 Task: Add the task  Develop a new online appointment scheduling system for a service provider to the section Code Cheetahs in the project AgileHorizon and add a Due Date to the respective task as 2023/07/01
Action: Mouse scrolled (63, 80) with delta (0, 0)
Screenshot: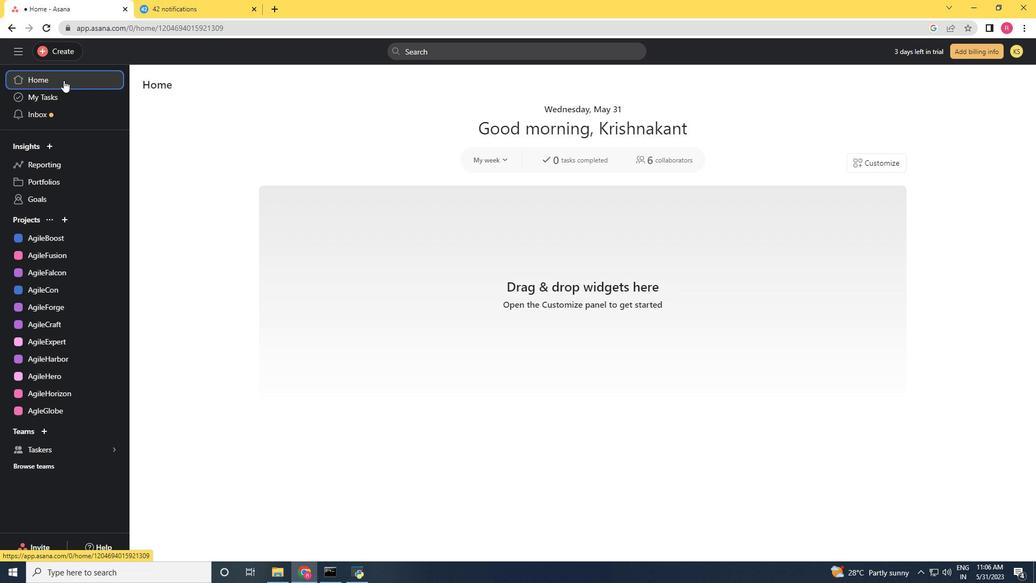 
Action: Mouse moved to (93, 390)
Screenshot: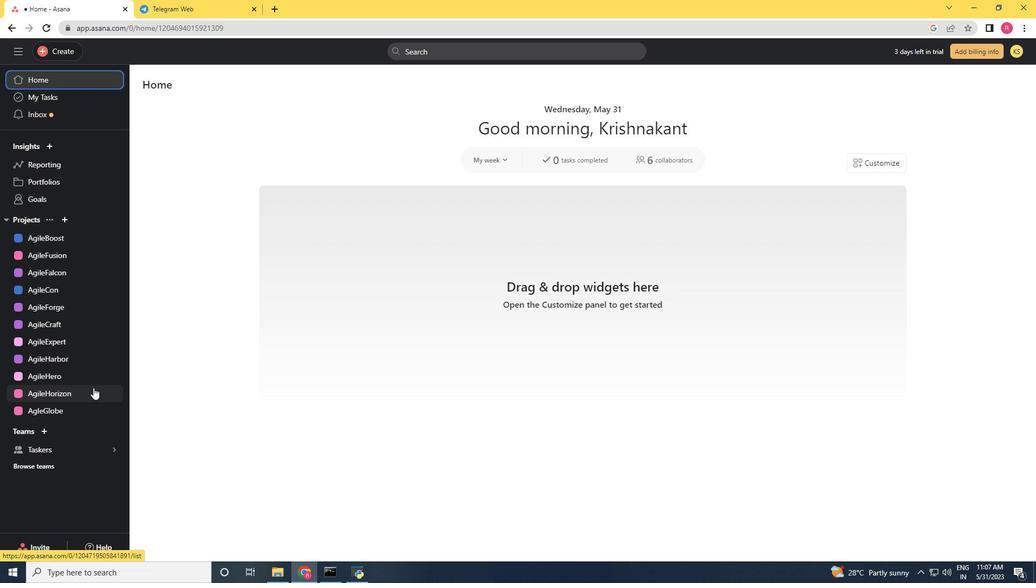
Action: Mouse pressed left at (93, 390)
Screenshot: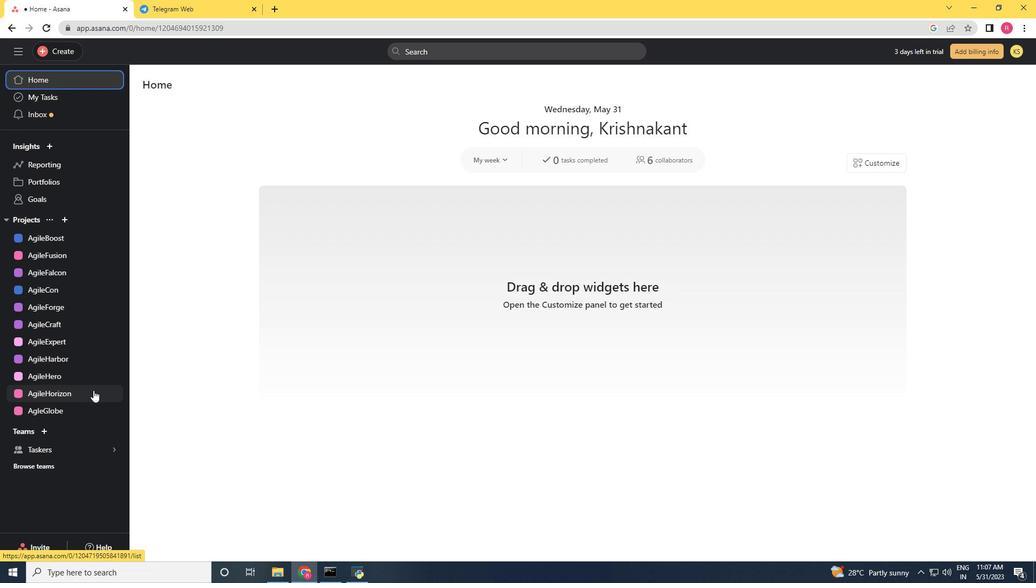 
Action: Mouse moved to (476, 420)
Screenshot: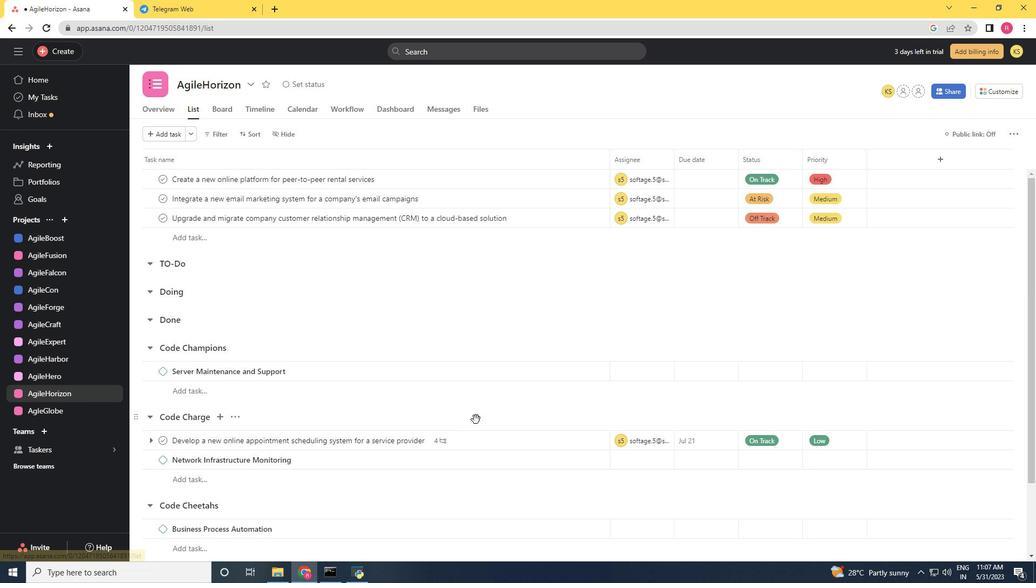 
Action: Mouse scrolled (476, 420) with delta (0, 0)
Screenshot: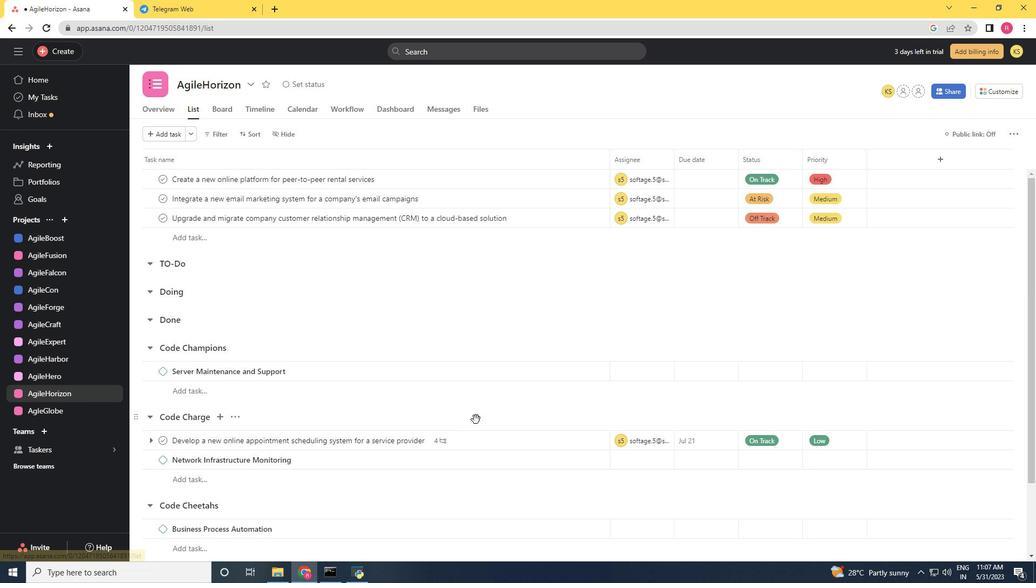
Action: Mouse moved to (476, 422)
Screenshot: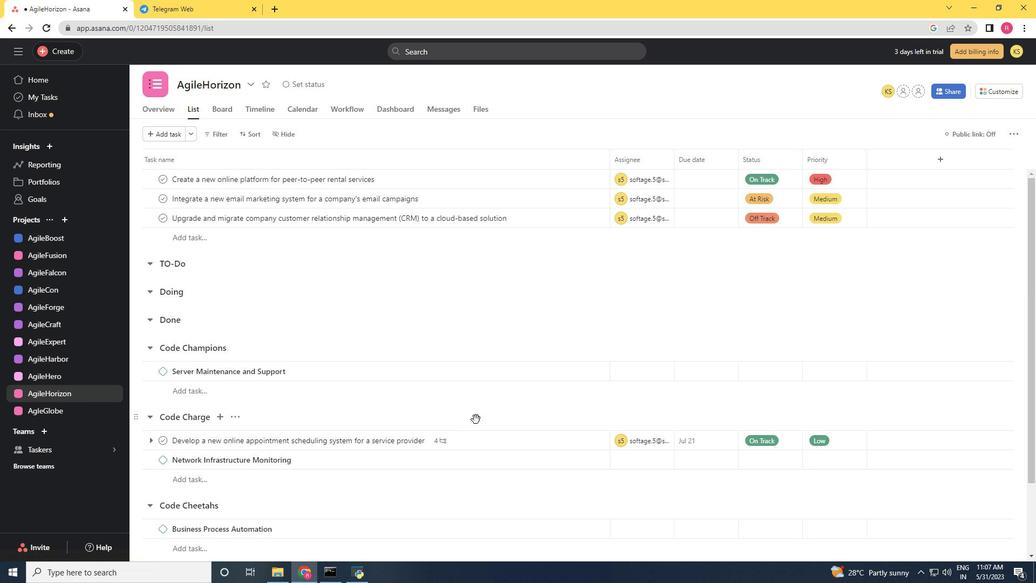 
Action: Mouse scrolled (476, 421) with delta (0, 0)
Screenshot: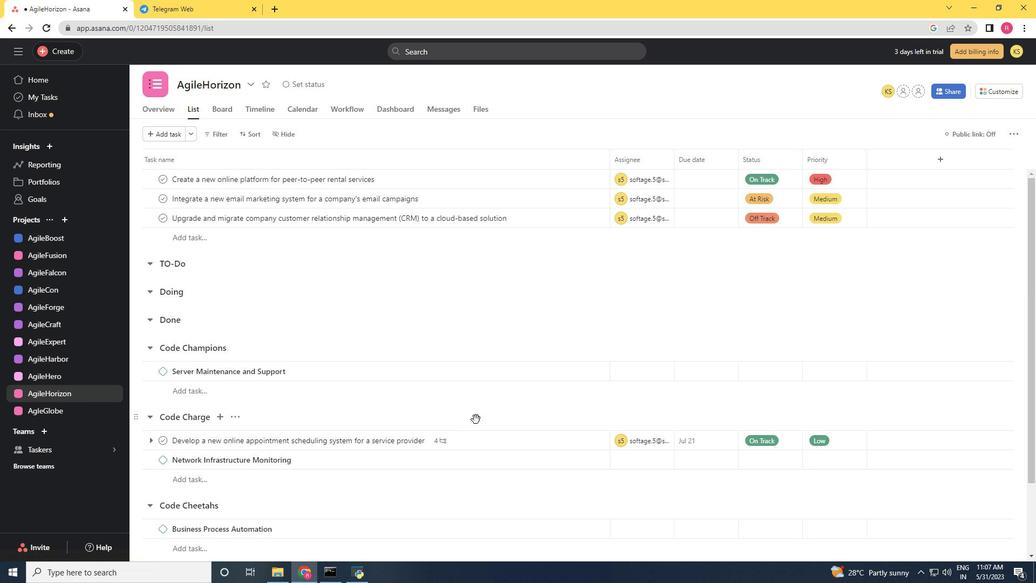 
Action: Mouse moved to (576, 354)
Screenshot: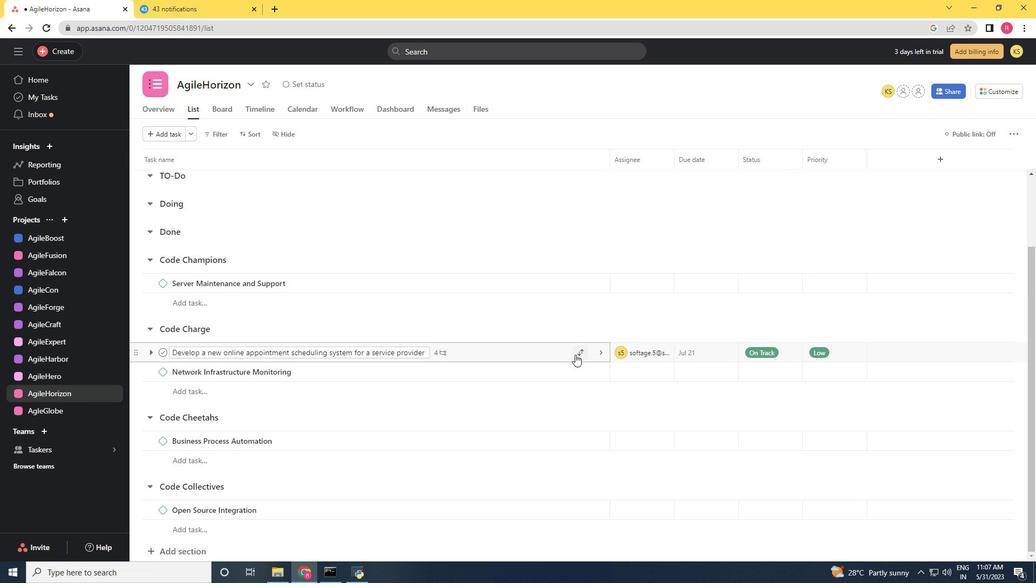 
Action: Mouse pressed left at (576, 354)
Screenshot: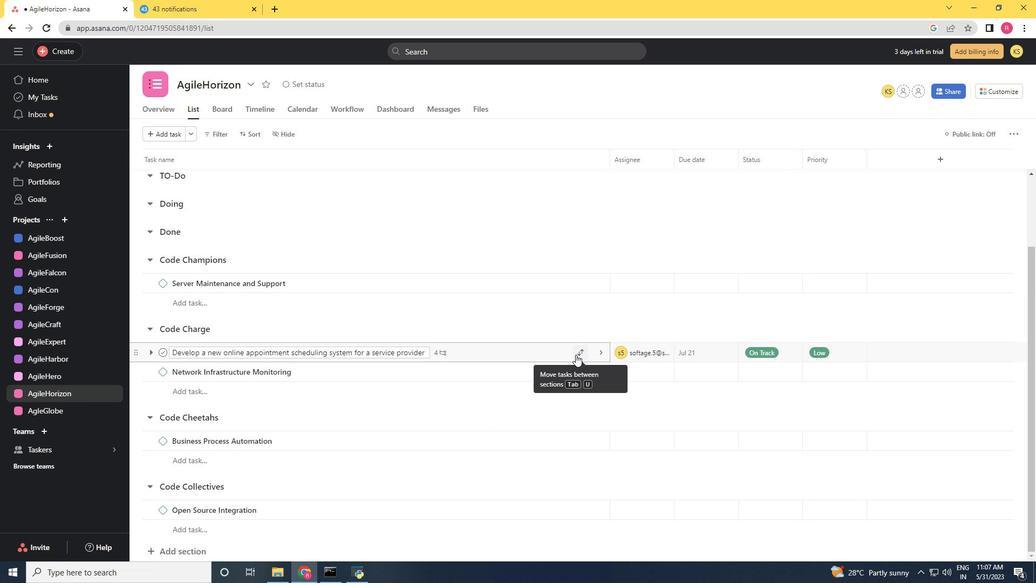 
Action: Mouse moved to (532, 509)
Screenshot: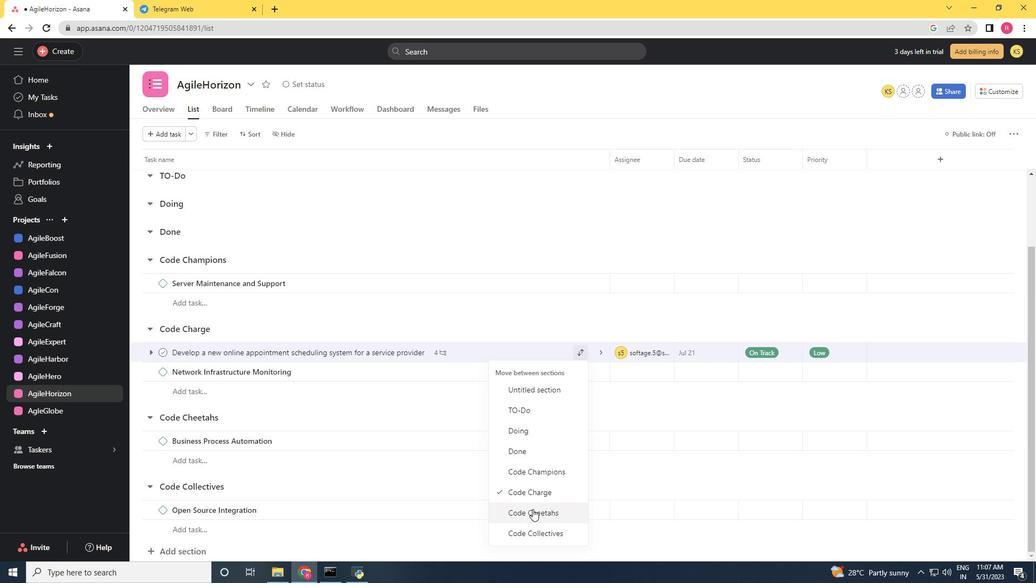 
Action: Mouse pressed left at (532, 509)
Screenshot: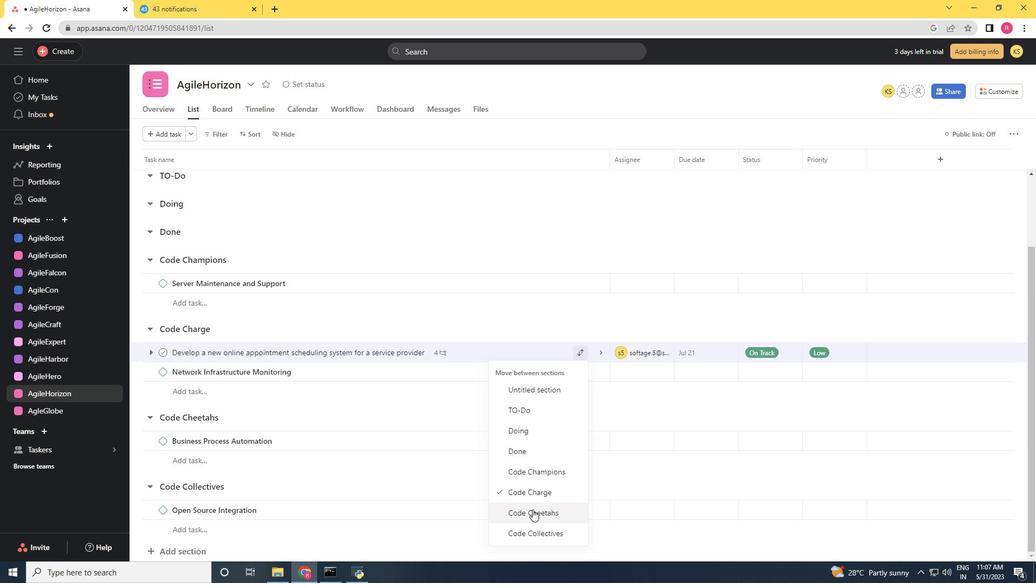 
Action: Mouse moved to (477, 395)
Screenshot: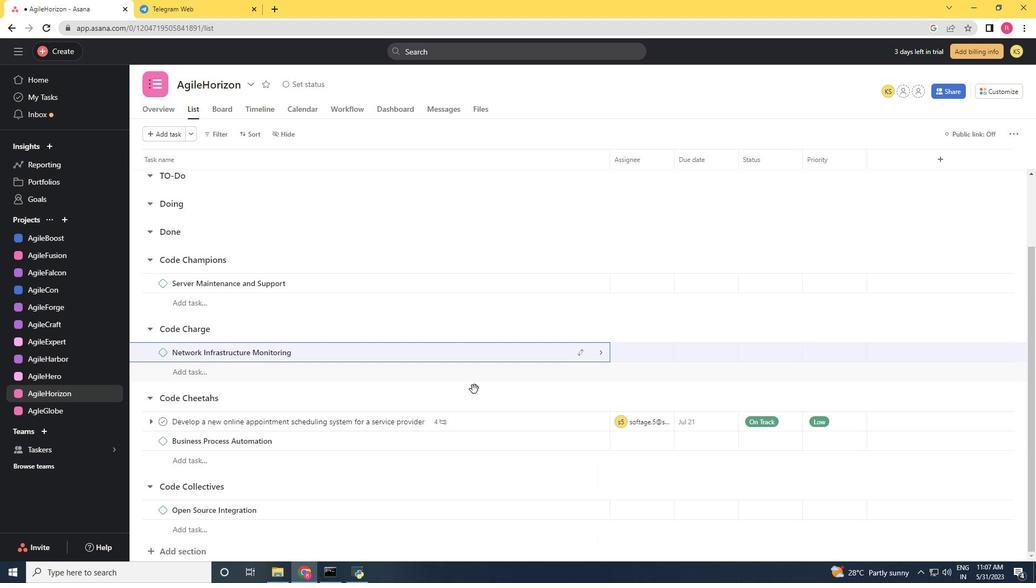 
Action: Mouse scrolled (477, 395) with delta (0, 0)
Screenshot: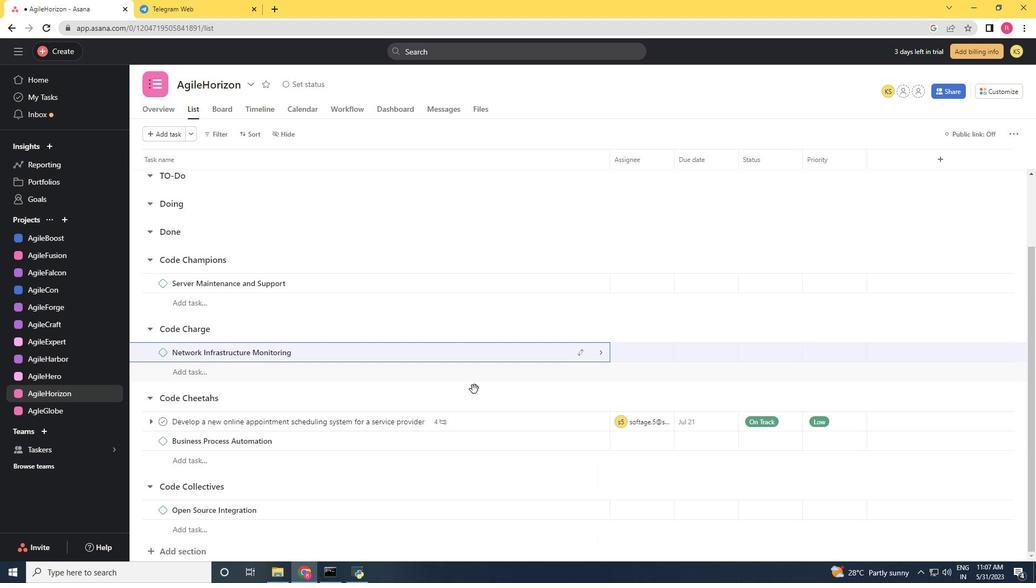 
Action: Mouse moved to (477, 397)
Screenshot: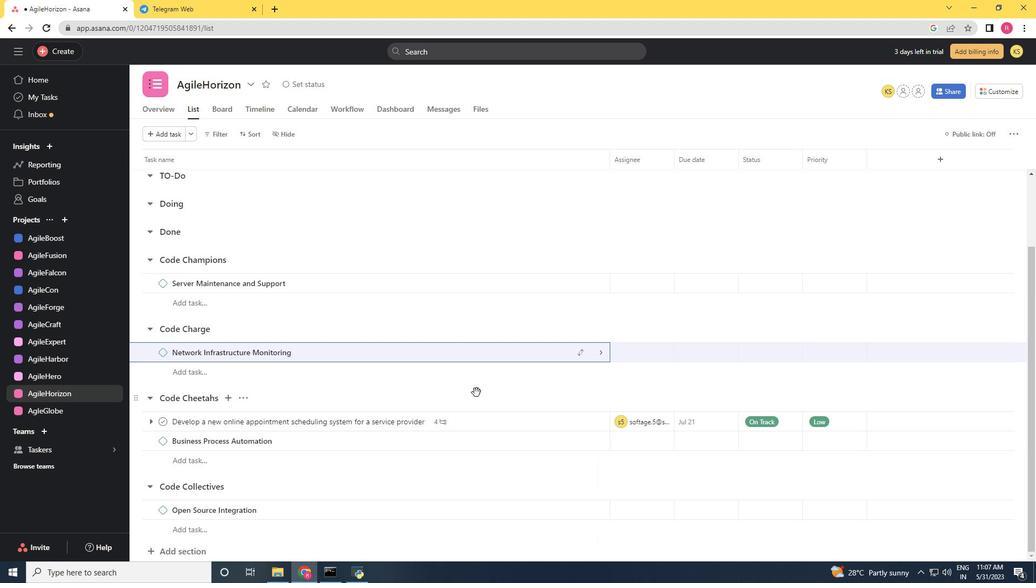 
Action: Mouse scrolled (477, 397) with delta (0, 0)
Screenshot: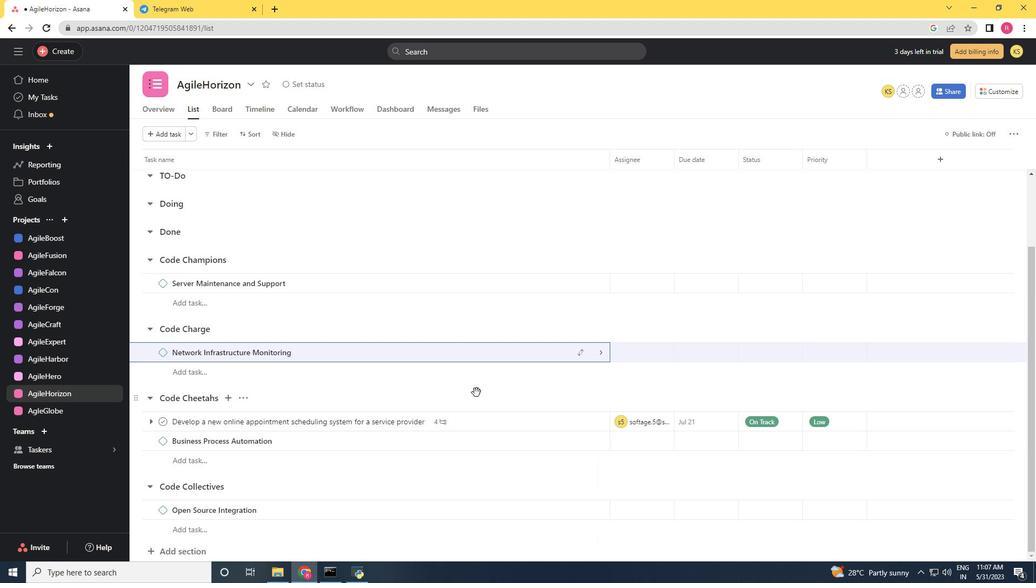 
Action: Mouse scrolled (477, 397) with delta (0, 0)
Screenshot: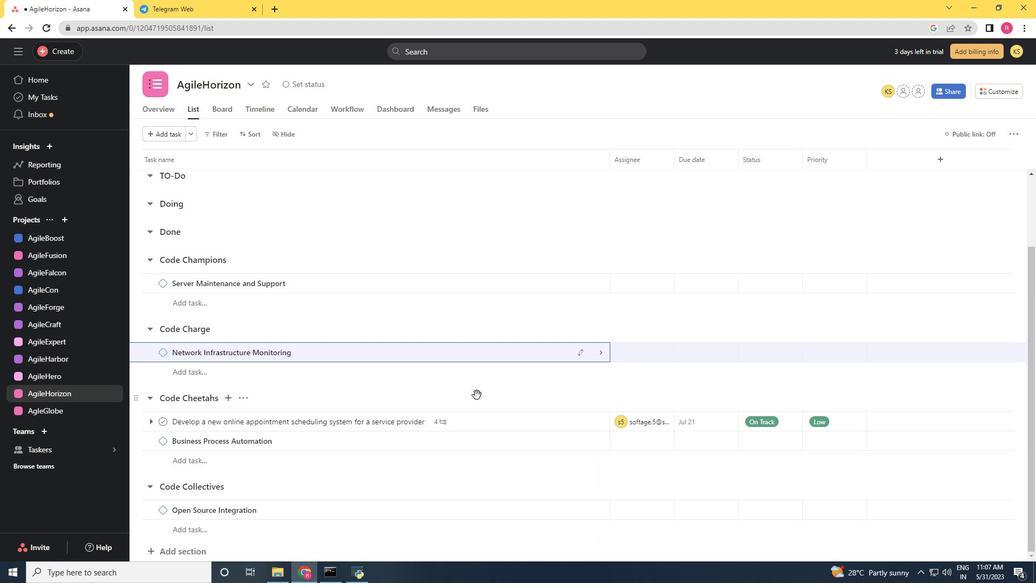 
Action: Mouse moved to (503, 420)
Screenshot: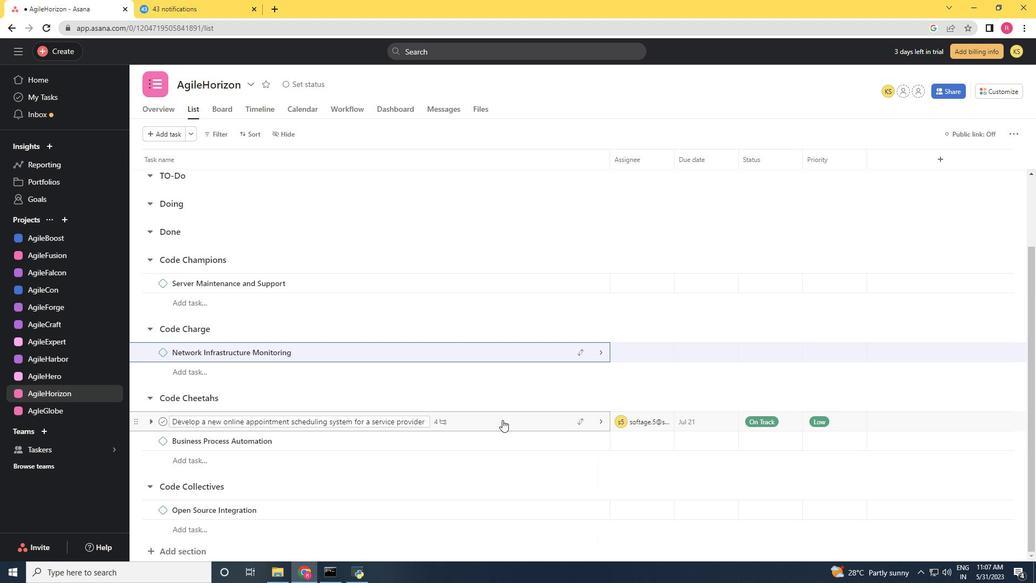 
Action: Mouse pressed left at (503, 420)
Screenshot: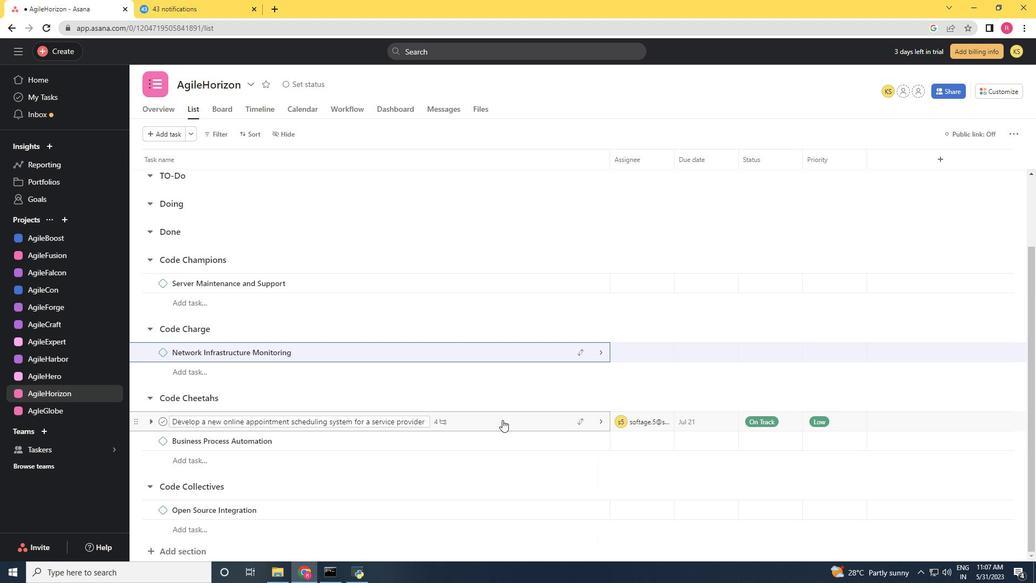
Action: Mouse moved to (796, 236)
Screenshot: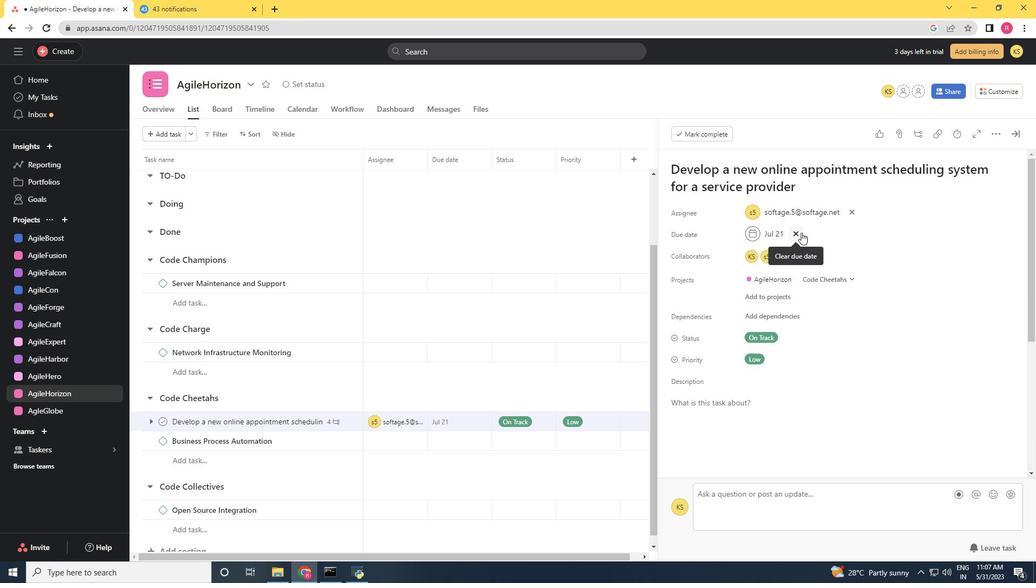 
Action: Mouse pressed left at (796, 236)
Screenshot: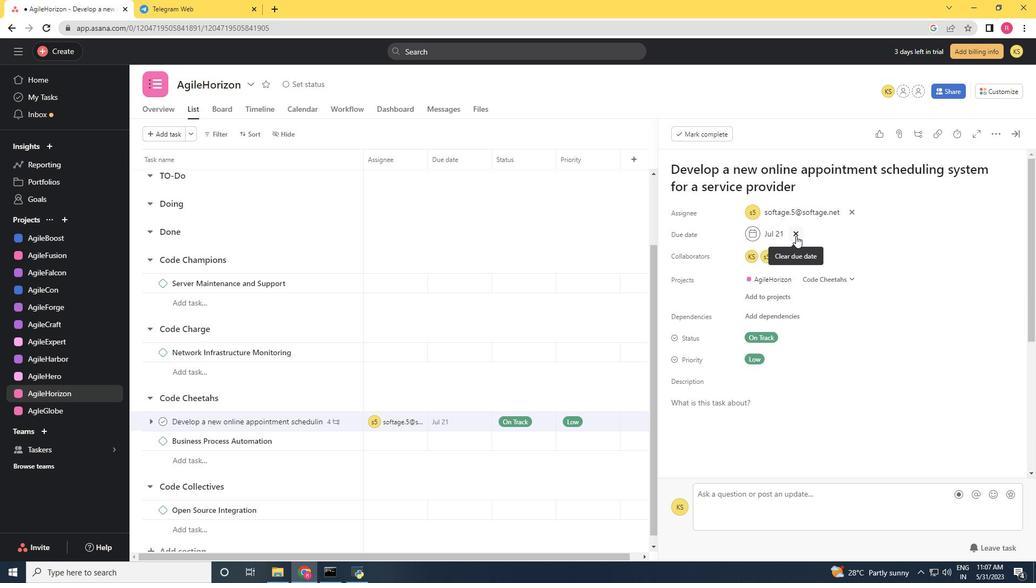 
Action: Mouse moved to (782, 236)
Screenshot: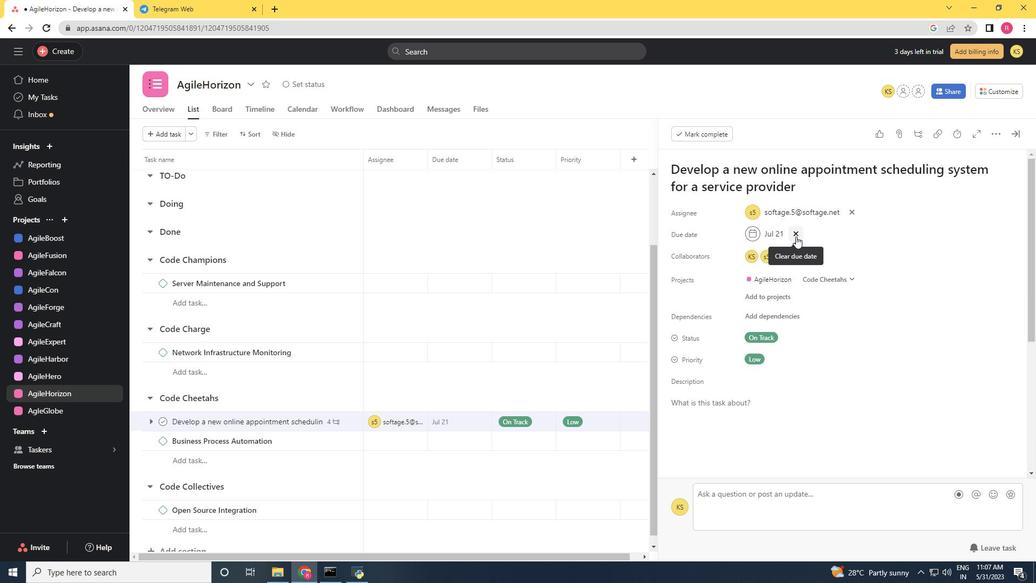 
Action: Mouse pressed left at (782, 236)
Screenshot: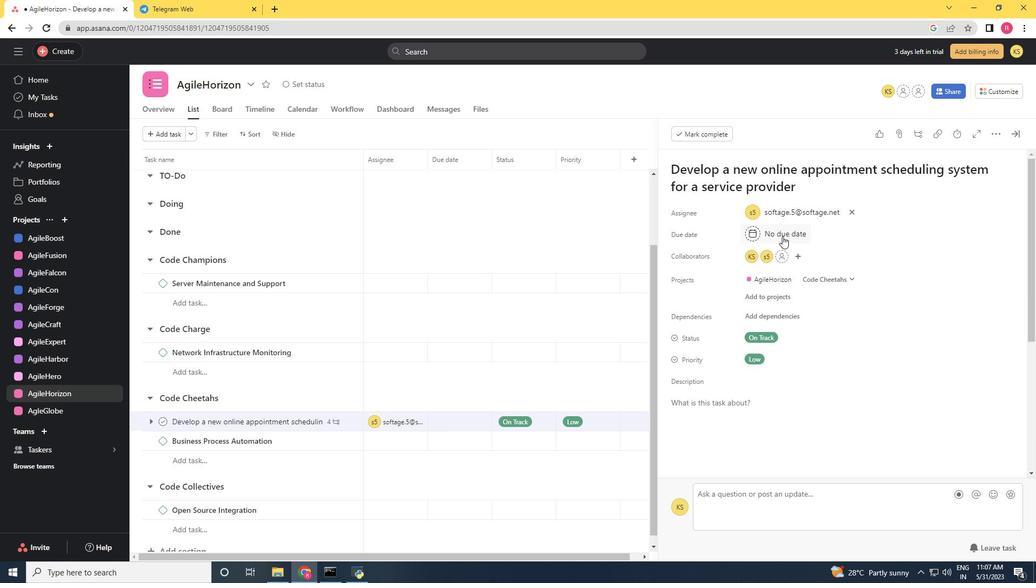 
Action: Mouse moved to (875, 288)
Screenshot: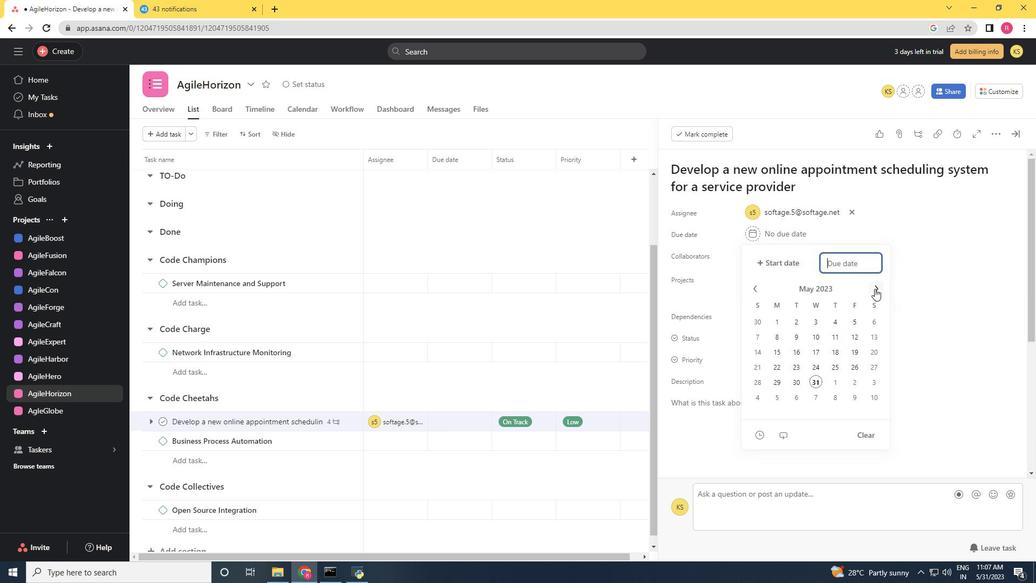 
Action: Mouse pressed left at (875, 288)
Screenshot: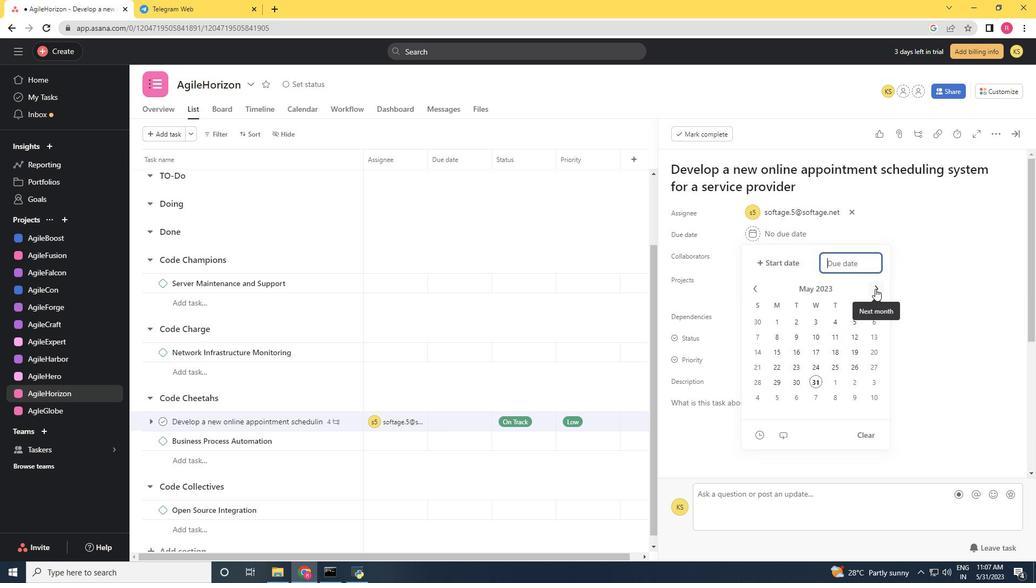 
Action: Mouse pressed left at (875, 288)
Screenshot: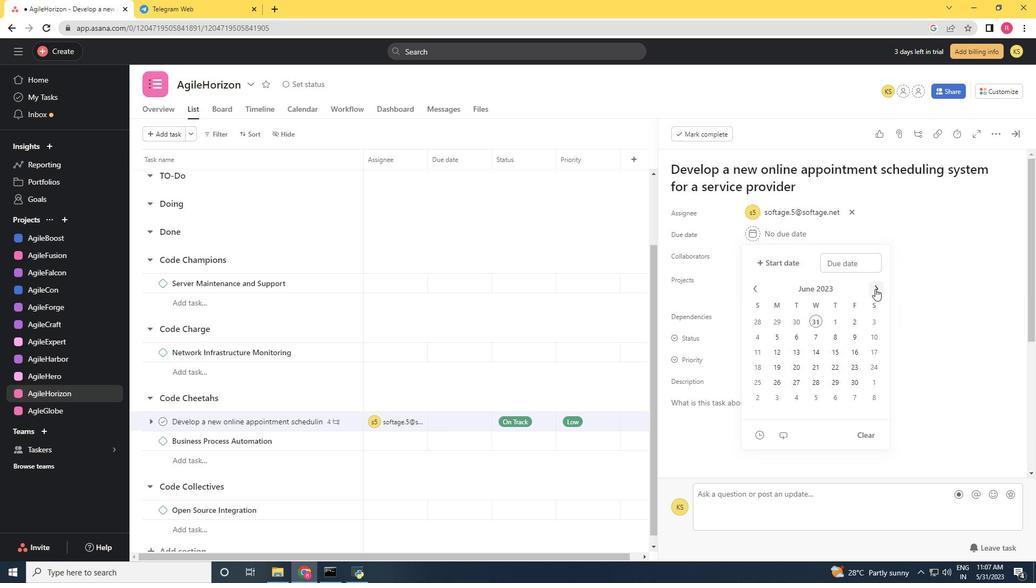 
Action: Mouse moved to (870, 321)
Screenshot: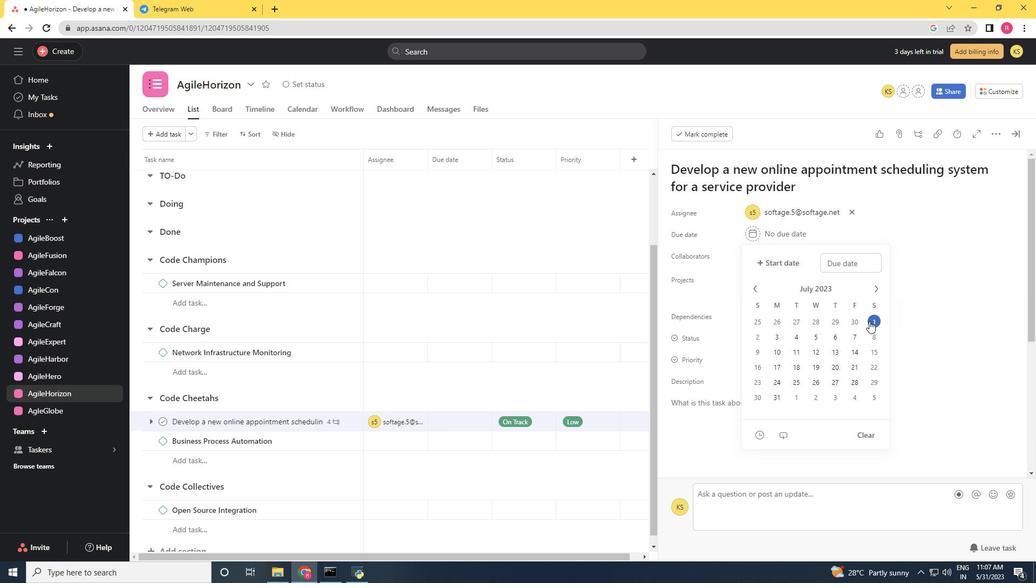 
Action: Mouse pressed left at (870, 321)
Screenshot: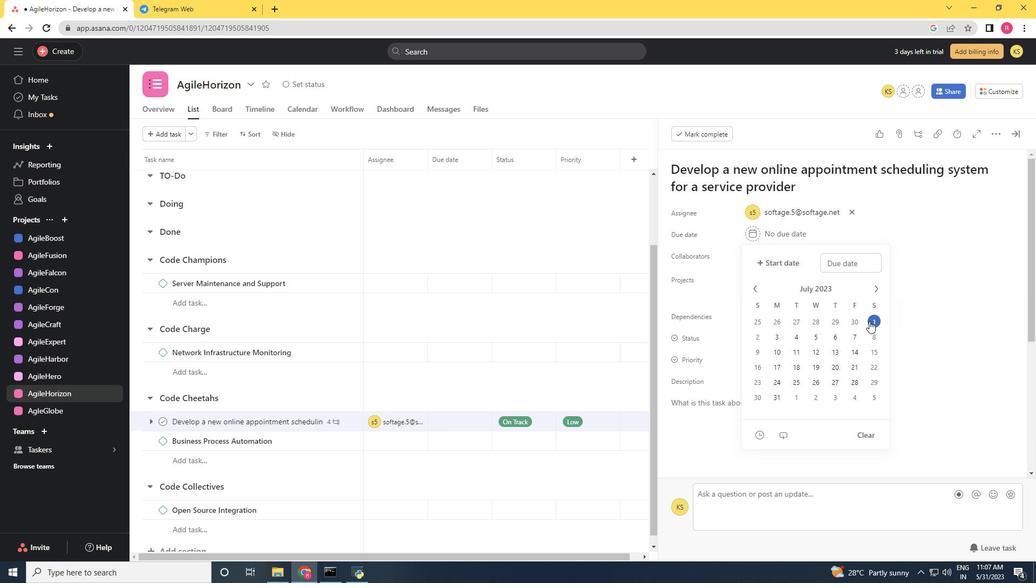
Action: Mouse moved to (922, 329)
Screenshot: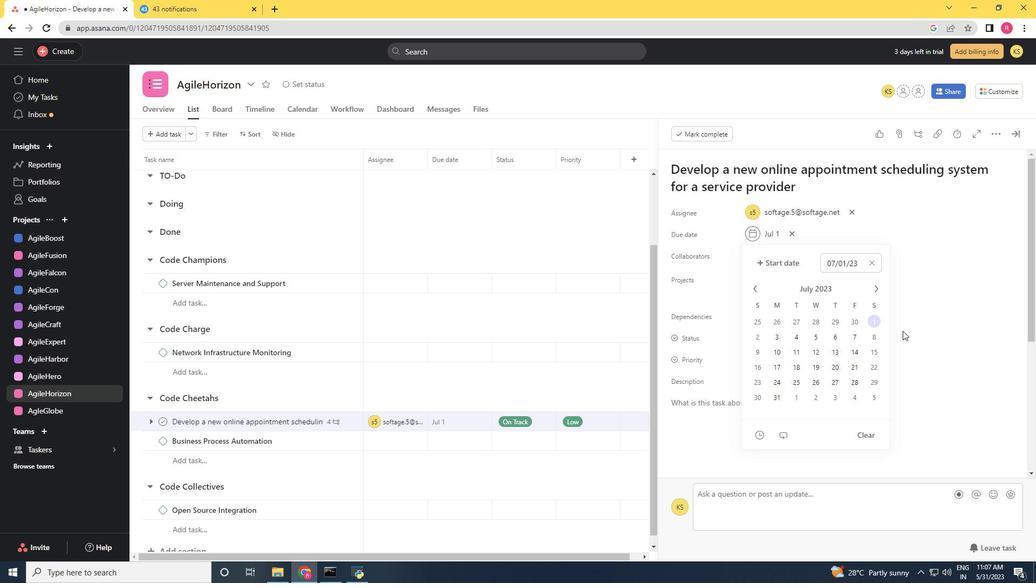 
Action: Mouse pressed left at (922, 329)
Screenshot: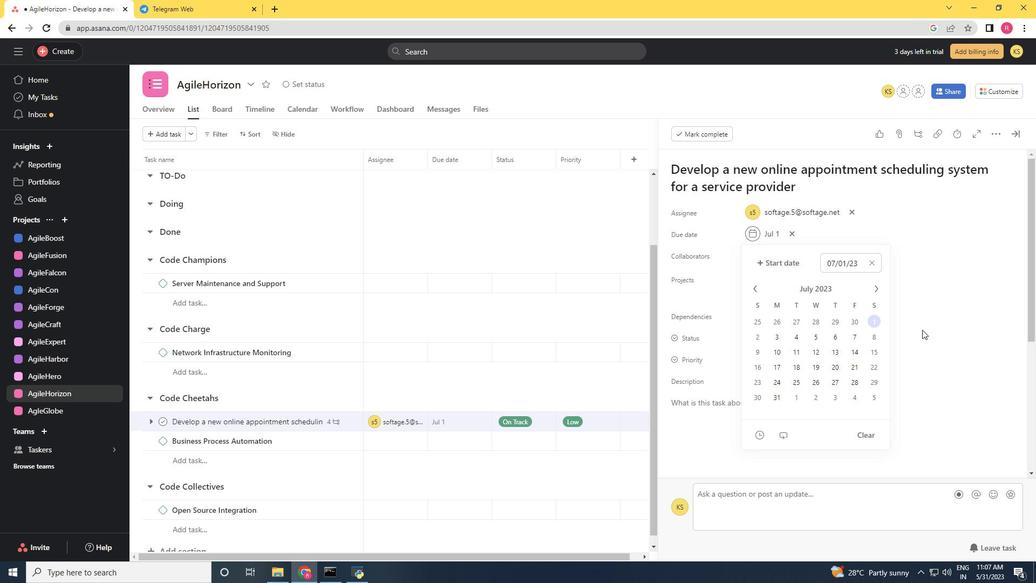 
Action: Mouse moved to (1021, 139)
Screenshot: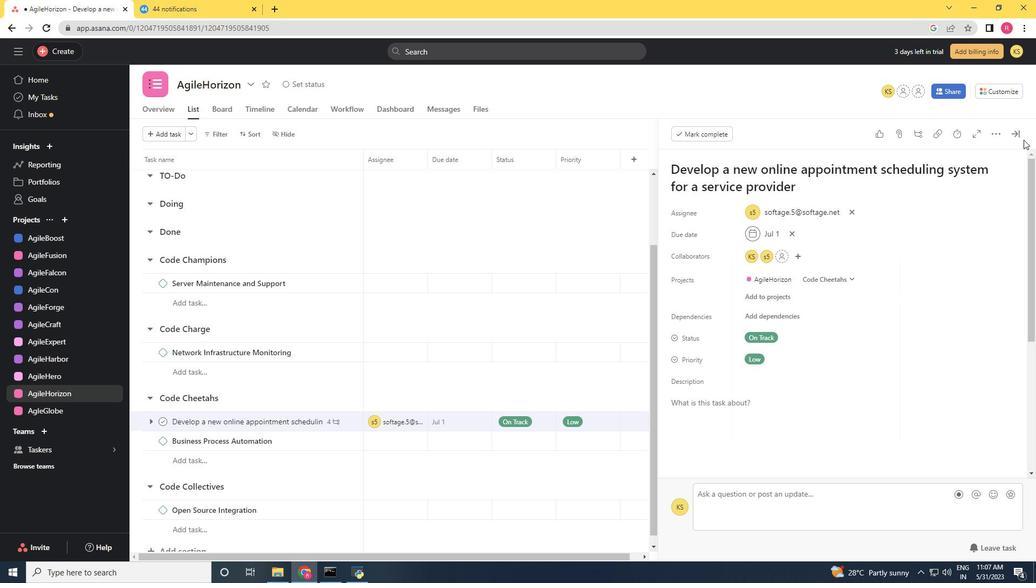 
Action: Mouse pressed left at (1021, 139)
Screenshot: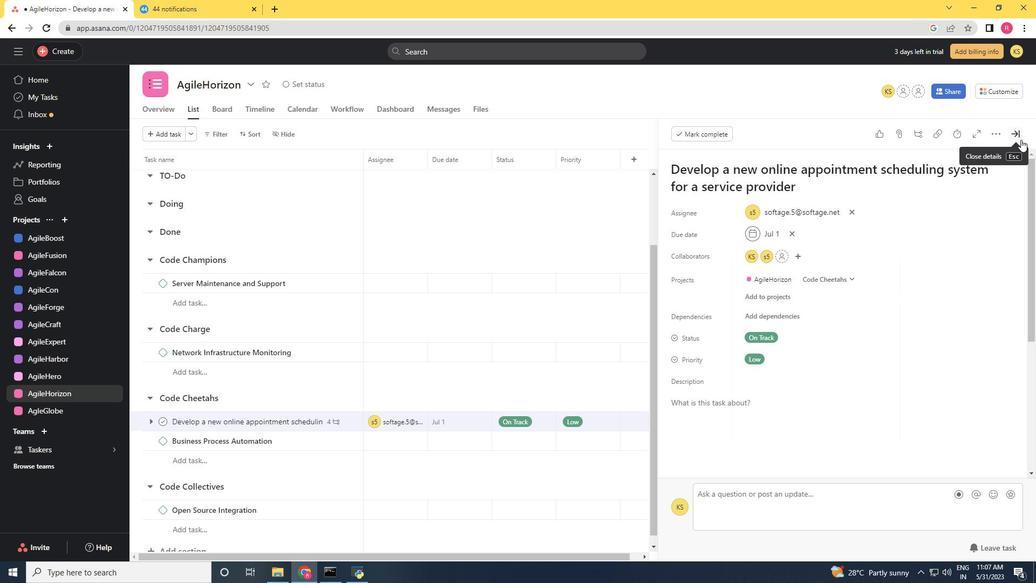 
